 Task: Add Appel Farms Plain Feta Cheese to the cart.
Action: Mouse moved to (726, 274)
Screenshot: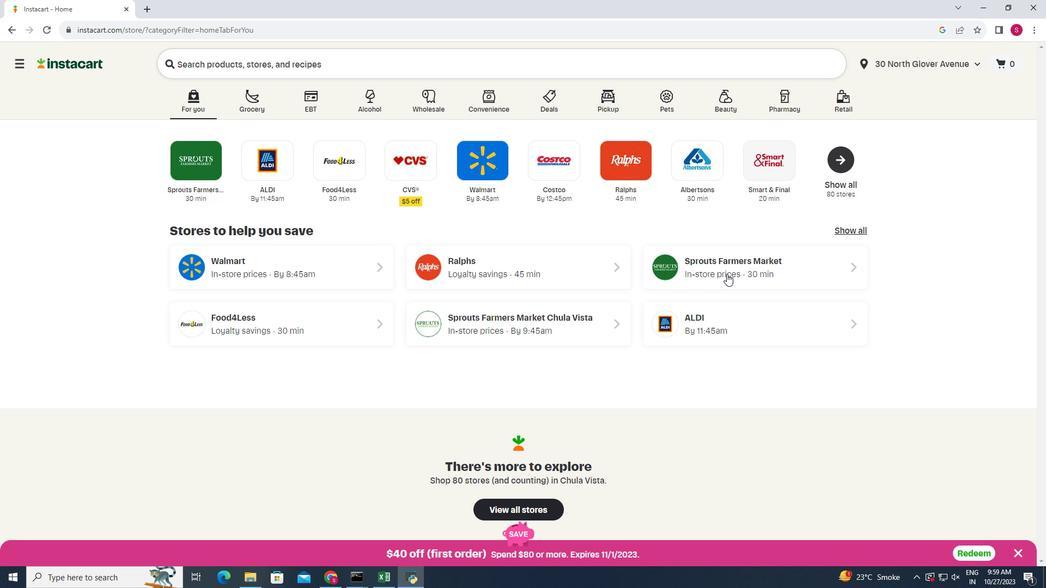 
Action: Mouse pressed left at (726, 274)
Screenshot: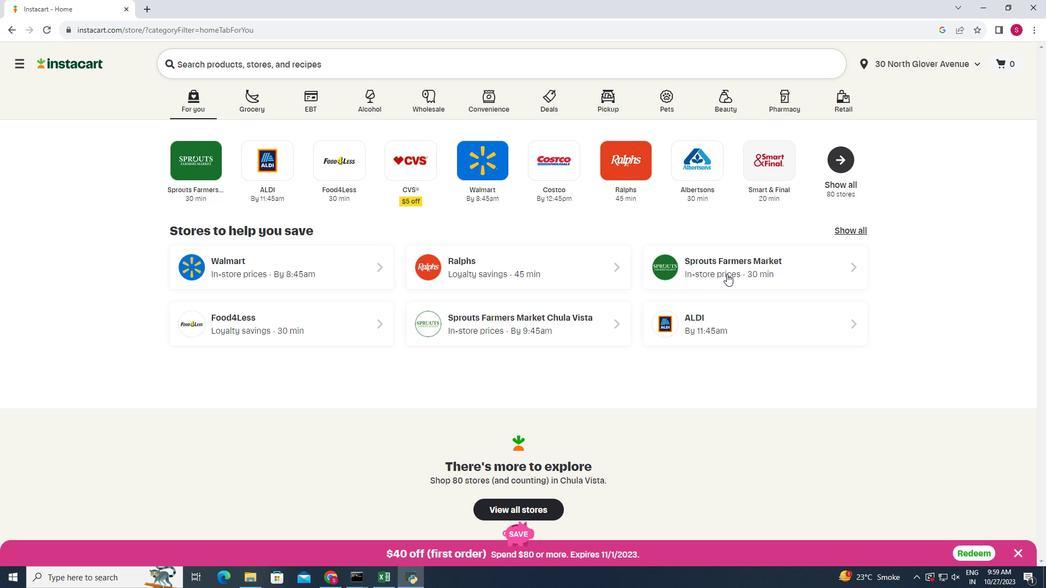 
Action: Mouse moved to (17, 515)
Screenshot: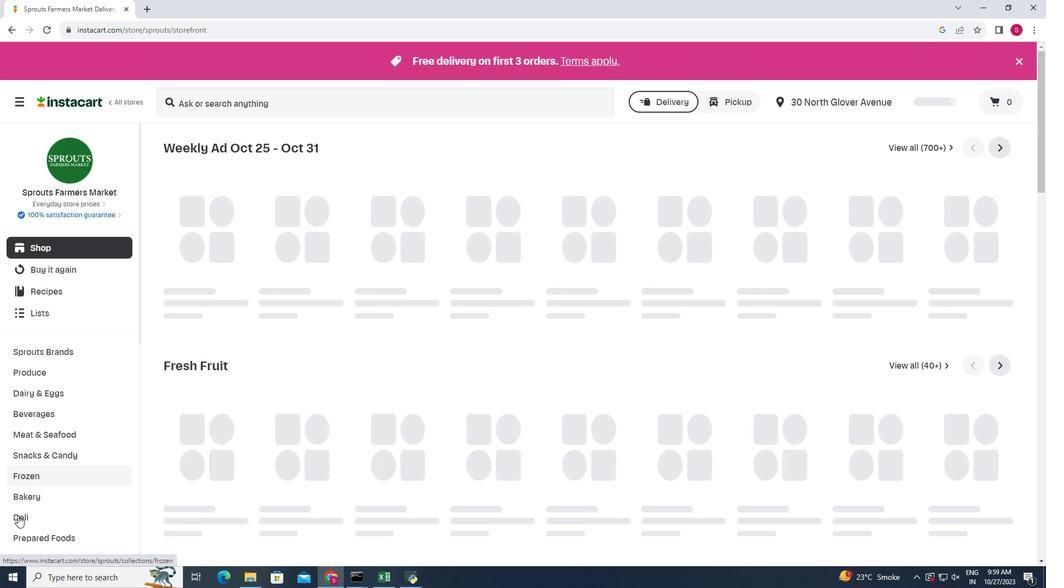 
Action: Mouse pressed left at (17, 515)
Screenshot: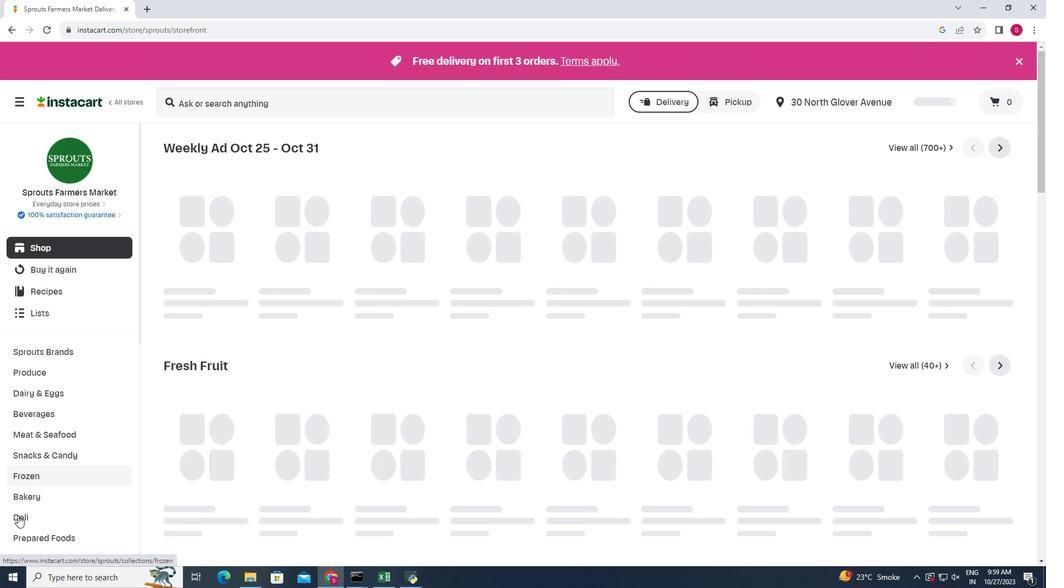 
Action: Mouse moved to (289, 175)
Screenshot: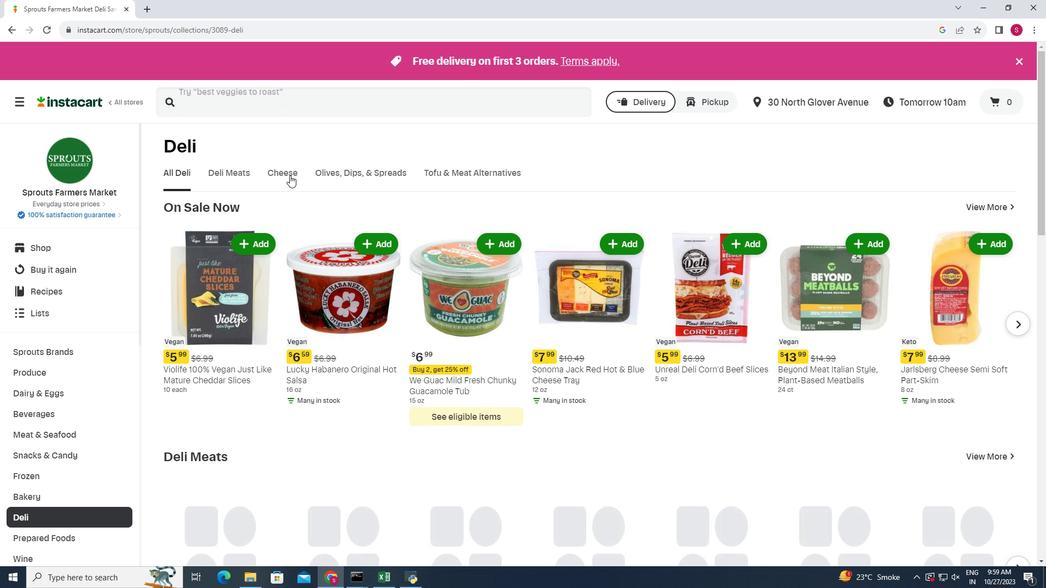 
Action: Mouse pressed left at (289, 175)
Screenshot: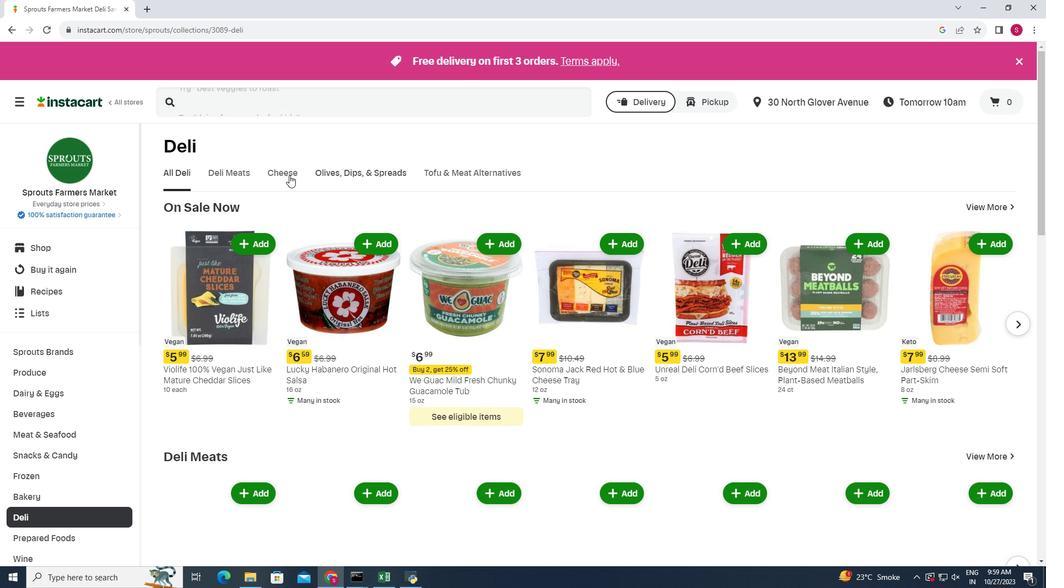 
Action: Mouse moved to (757, 213)
Screenshot: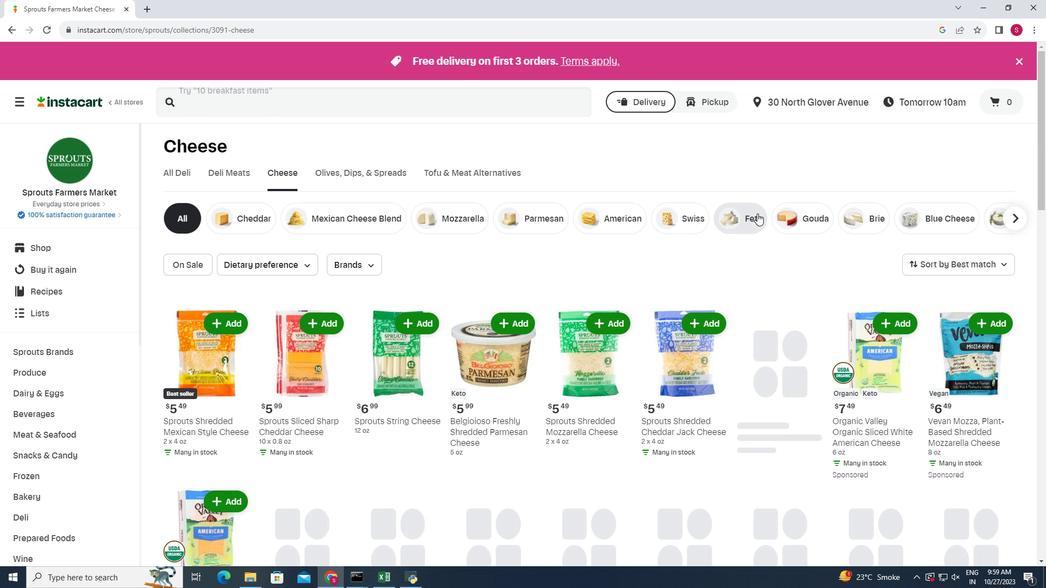 
Action: Mouse pressed left at (757, 213)
Screenshot: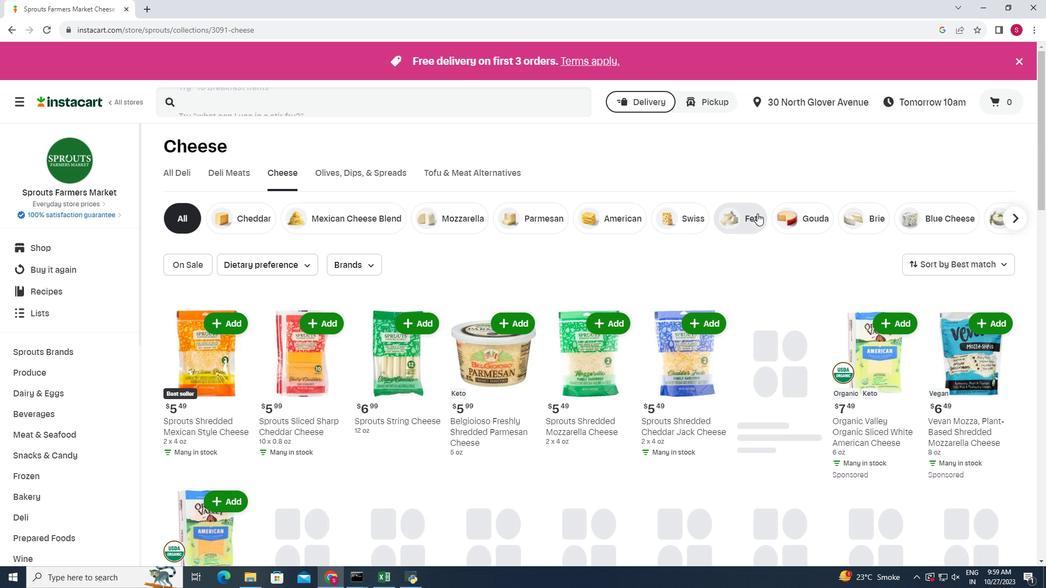 
Action: Mouse moved to (916, 410)
Screenshot: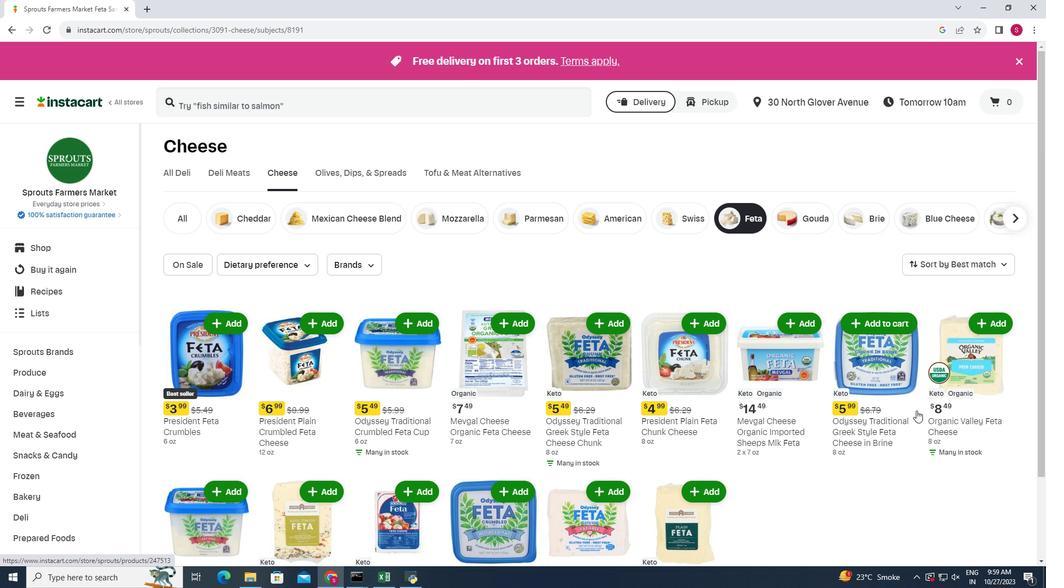 
Action: Mouse scrolled (916, 410) with delta (0, 0)
Screenshot: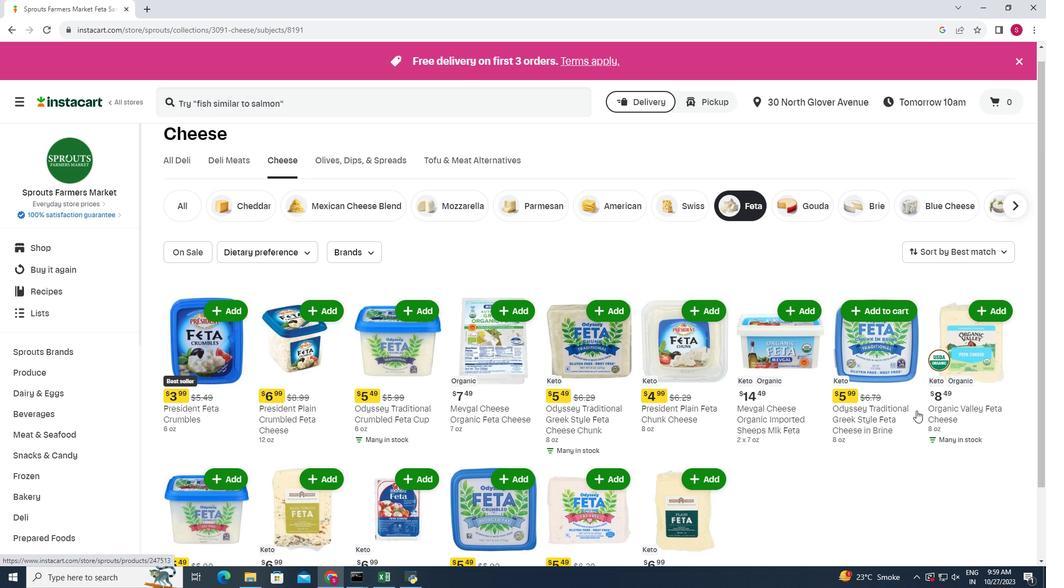 
Action: Mouse scrolled (916, 410) with delta (0, 0)
Screenshot: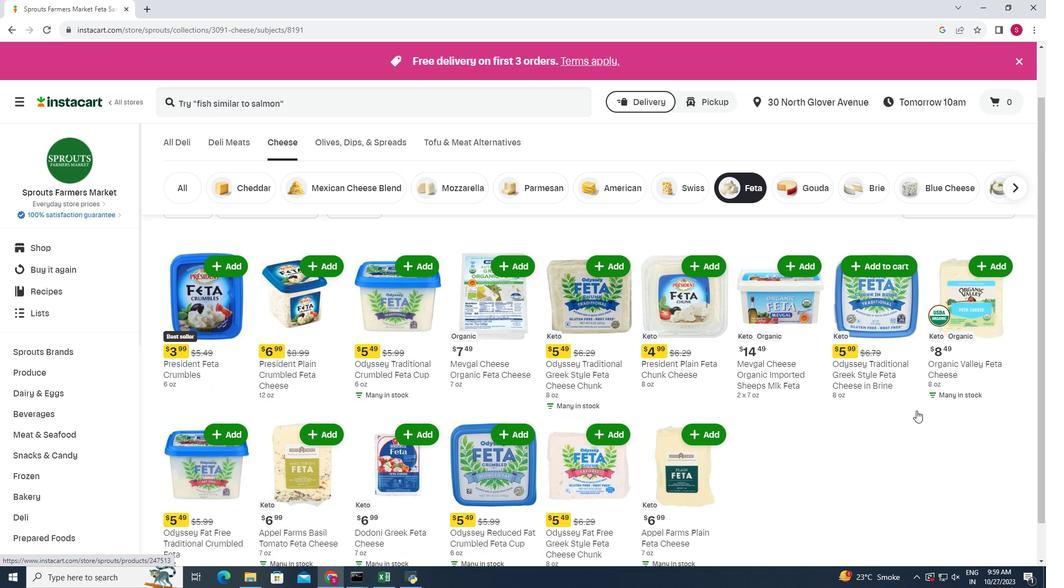 
Action: Mouse moved to (709, 393)
Screenshot: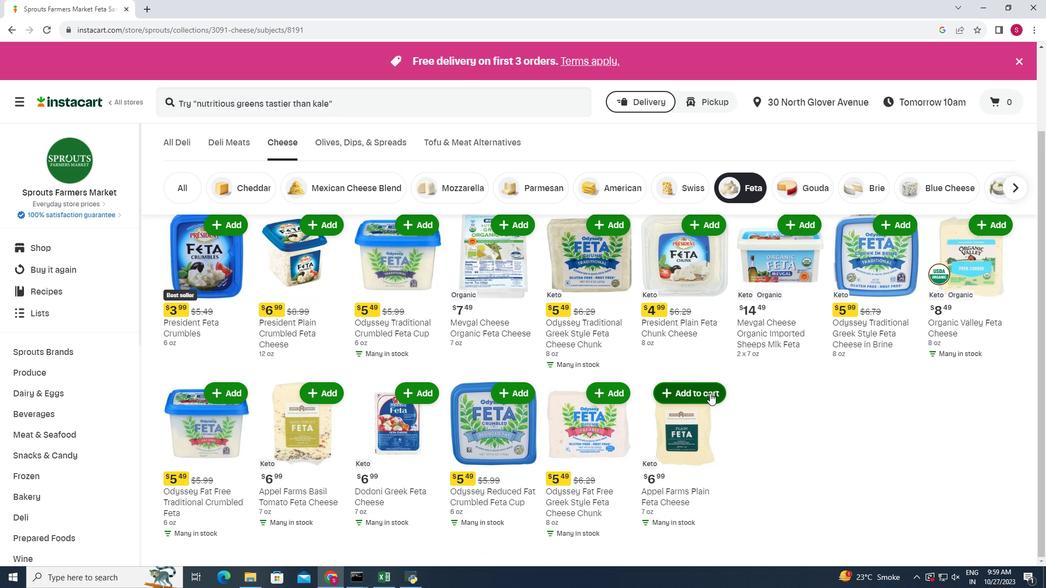 
Action: Mouse pressed left at (709, 393)
Screenshot: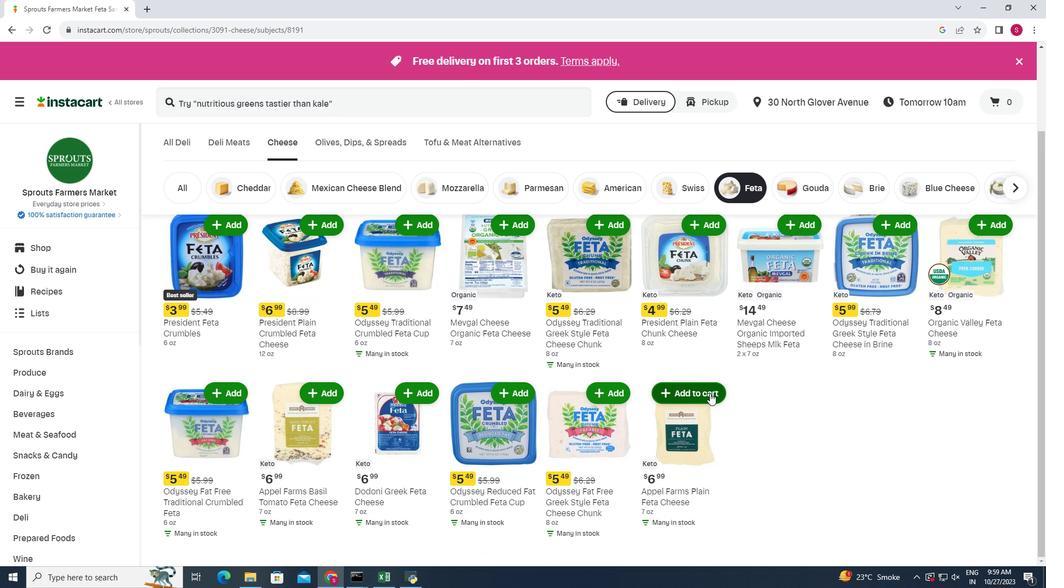 
Action: Mouse moved to (809, 413)
Screenshot: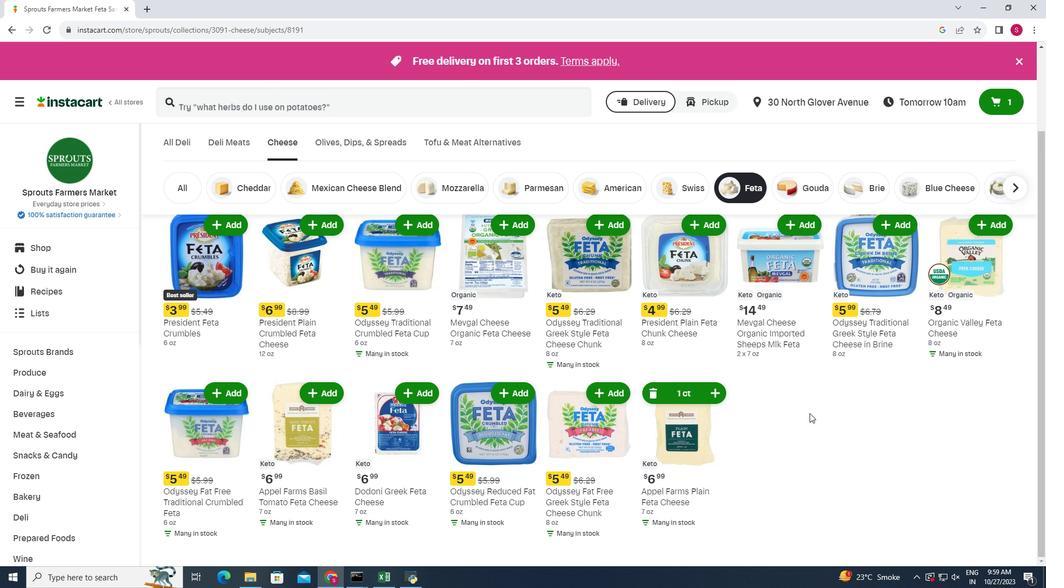 
